 Task: Move the task Implement a new cloud-based invoice management system for a company to the section To-Do in the project ComposePro and sort the tasks in the project by Last modified on
Action: Mouse moved to (220, 205)
Screenshot: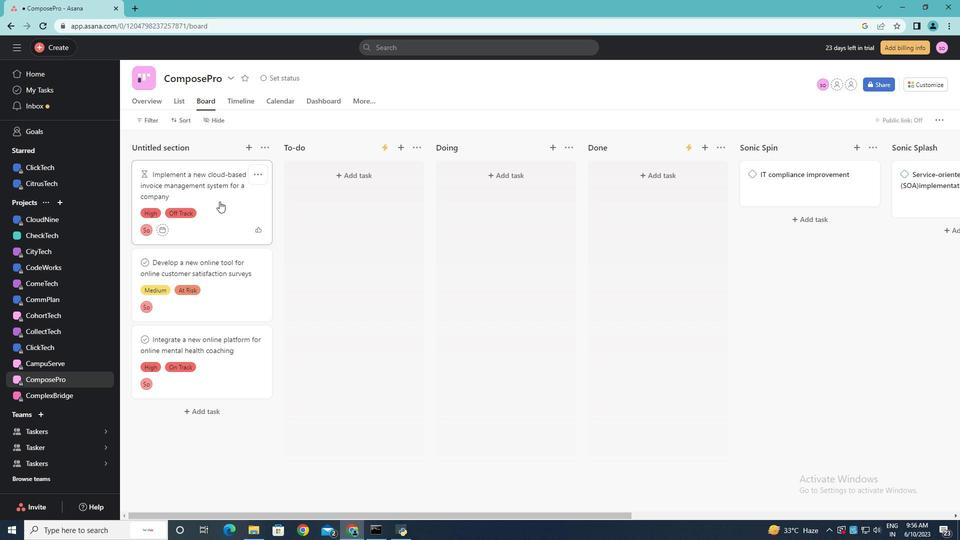 
Action: Mouse pressed left at (220, 205)
Screenshot: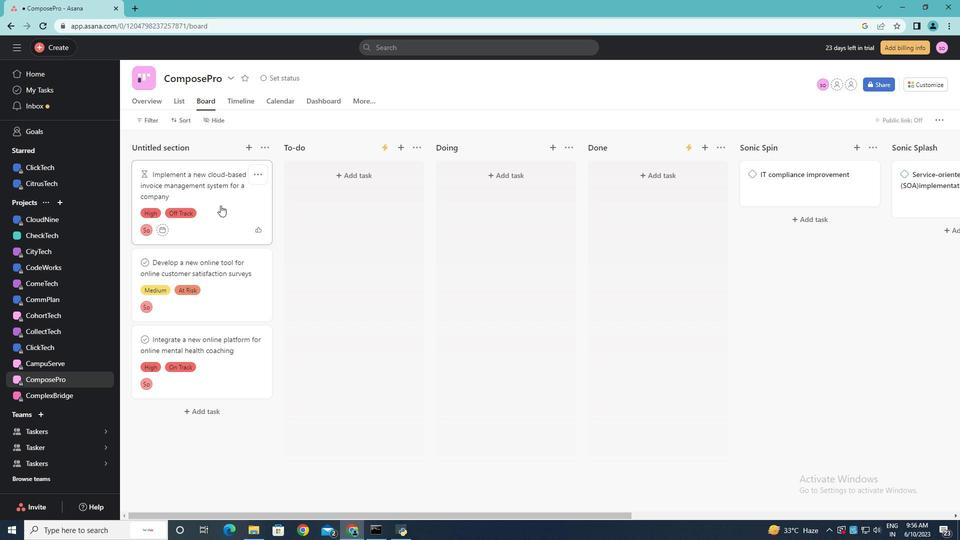 
Action: Mouse moved to (184, 120)
Screenshot: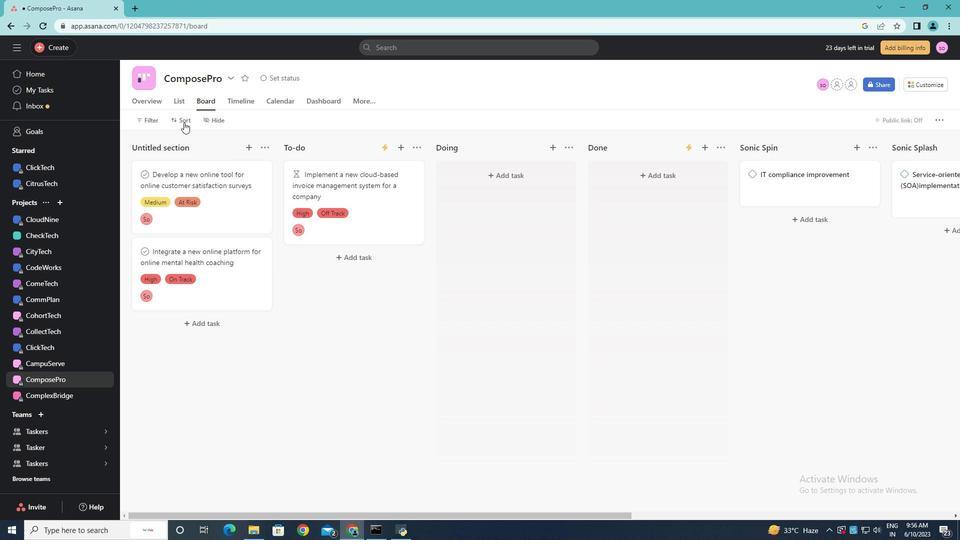 
Action: Mouse pressed left at (184, 120)
Screenshot: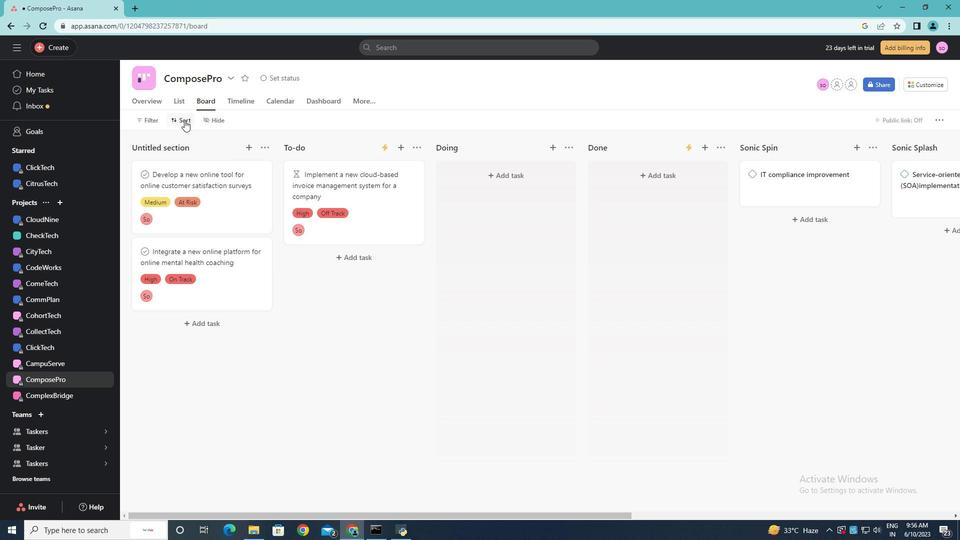 
Action: Mouse moved to (205, 259)
Screenshot: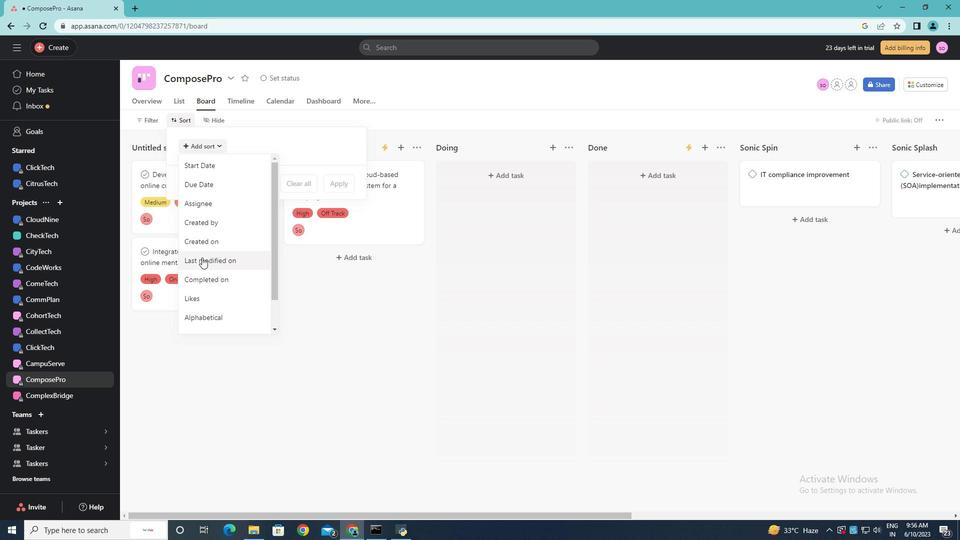 
Action: Mouse pressed left at (205, 259)
Screenshot: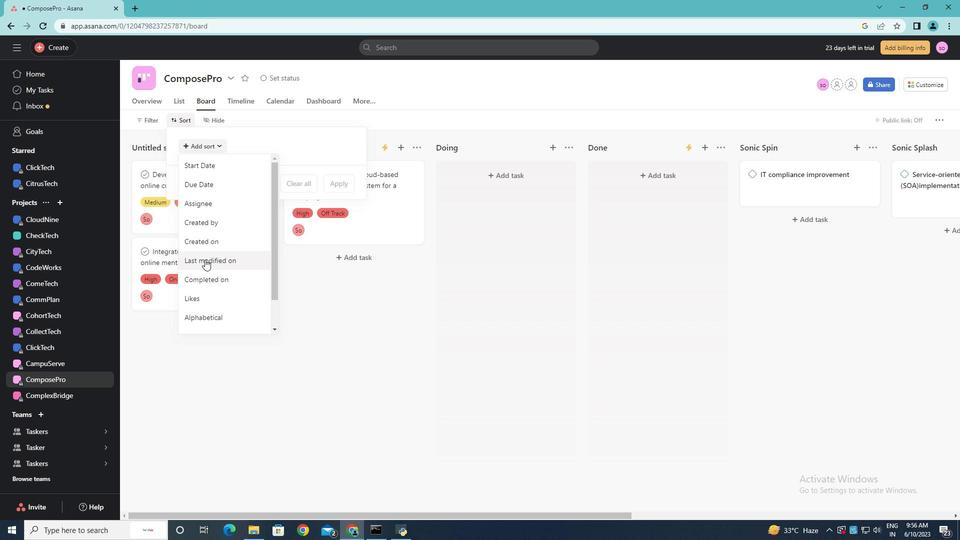 
Action: Mouse moved to (345, 231)
Screenshot: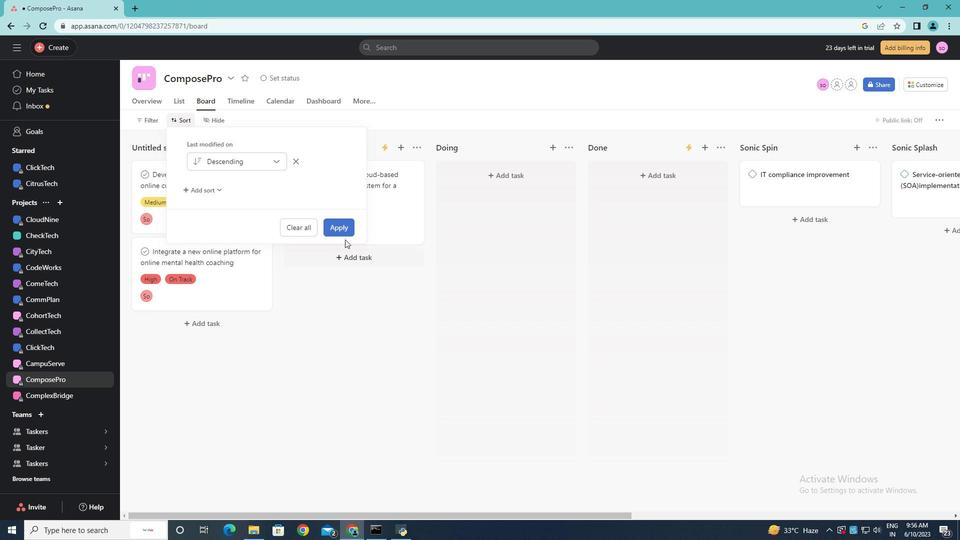 
Action: Mouse pressed left at (345, 231)
Screenshot: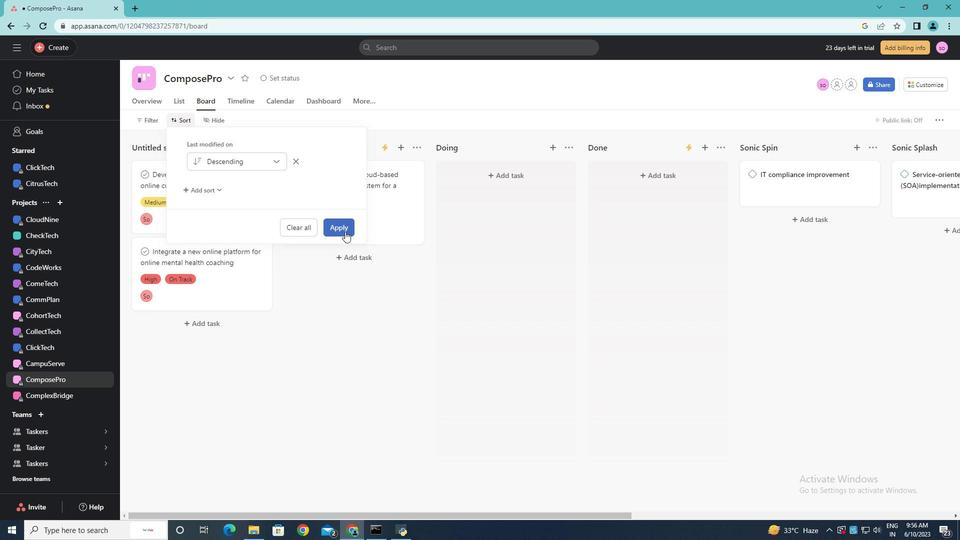 
Action: Mouse moved to (383, 341)
Screenshot: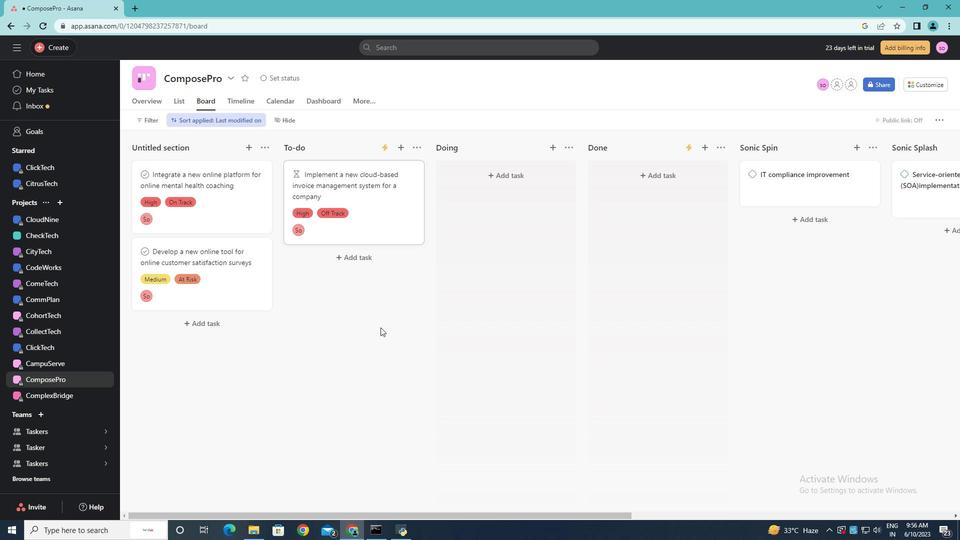 
Action: Mouse pressed left at (383, 341)
Screenshot: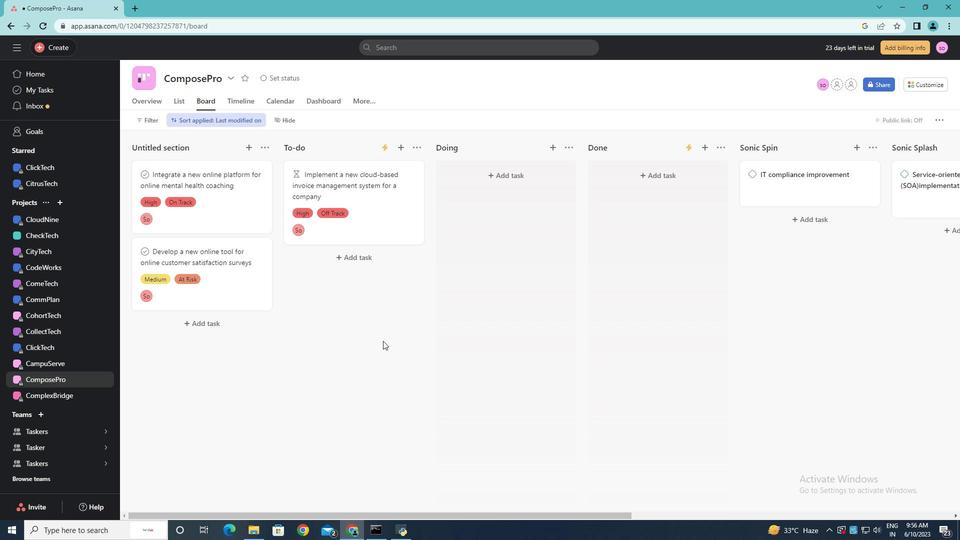 
